 Task: select a rule when a card is added to list & web app development" by anyone .""
Action: Mouse moved to (1092, 86)
Screenshot: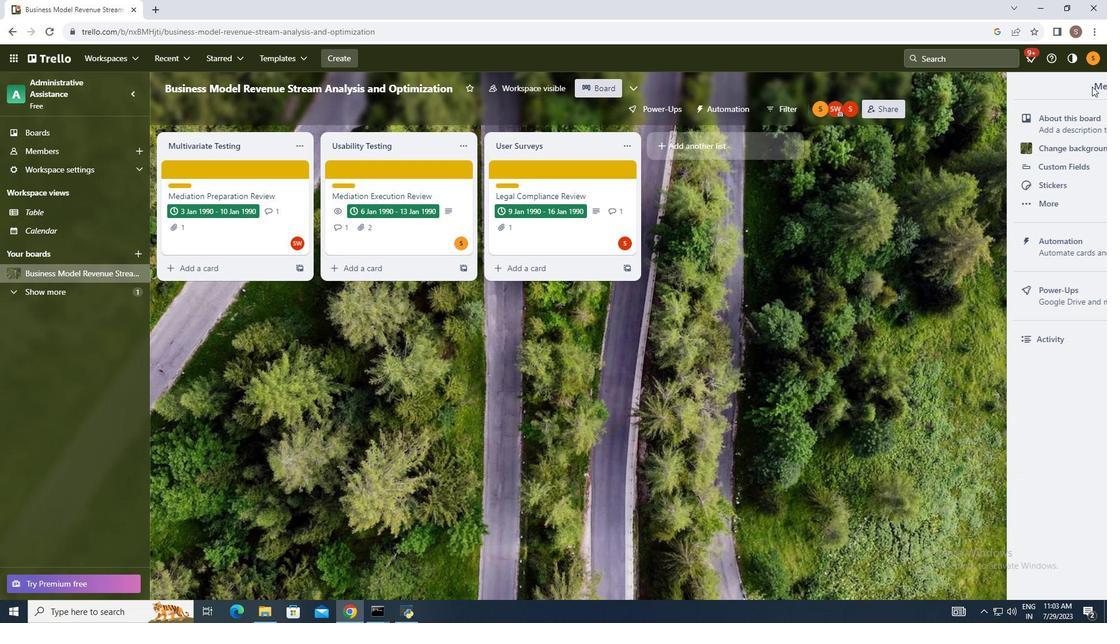 
Action: Mouse pressed left at (1092, 86)
Screenshot: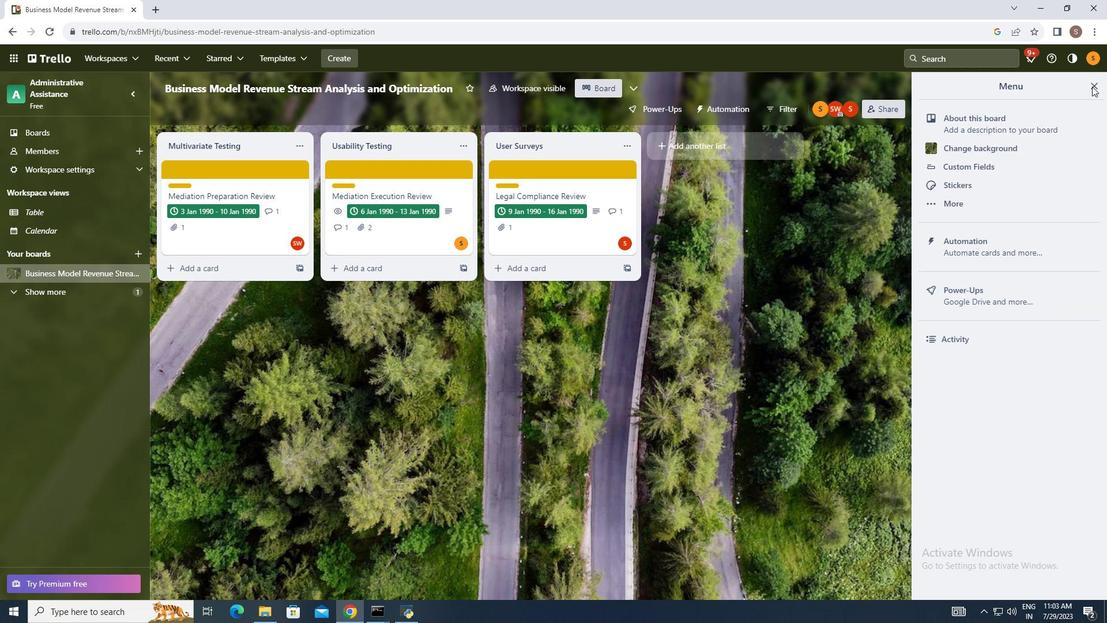 
Action: Mouse moved to (991, 240)
Screenshot: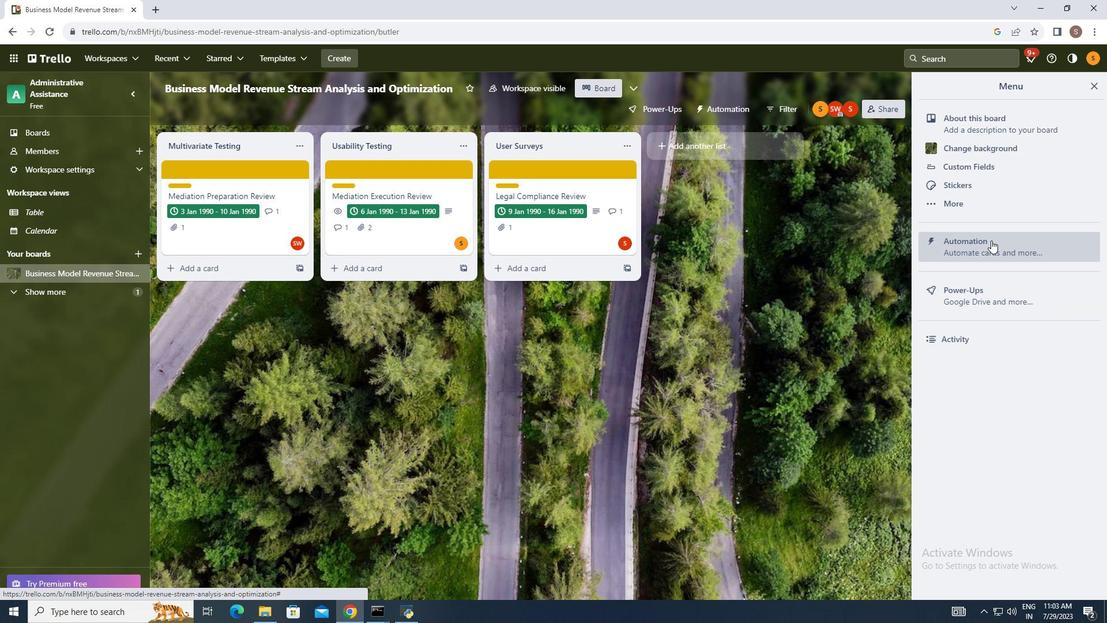 
Action: Mouse pressed left at (991, 240)
Screenshot: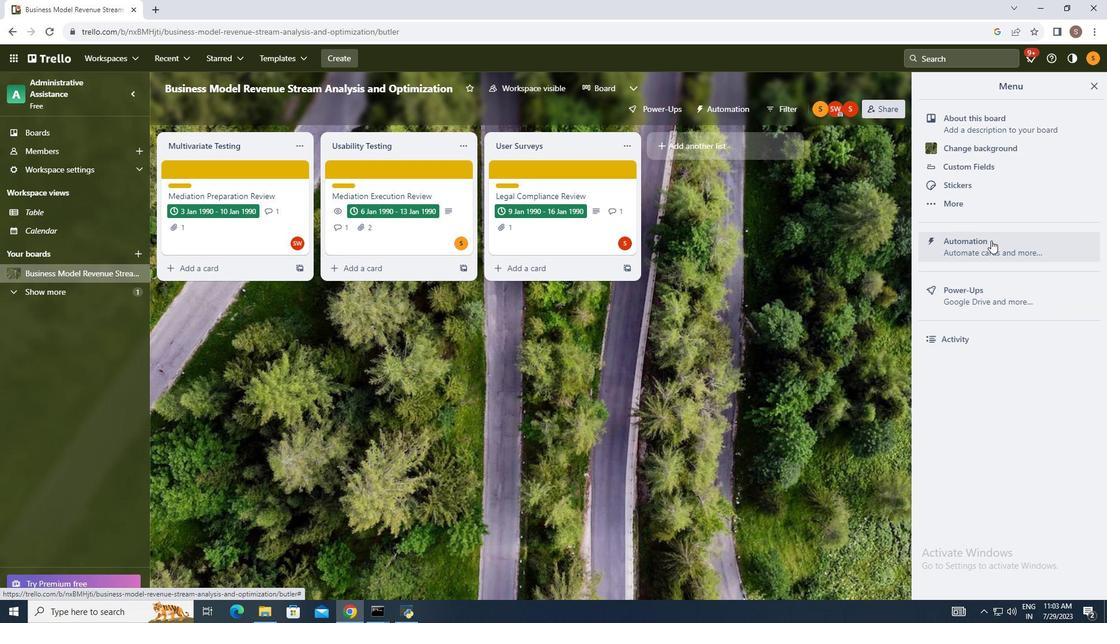 
Action: Mouse moved to (205, 216)
Screenshot: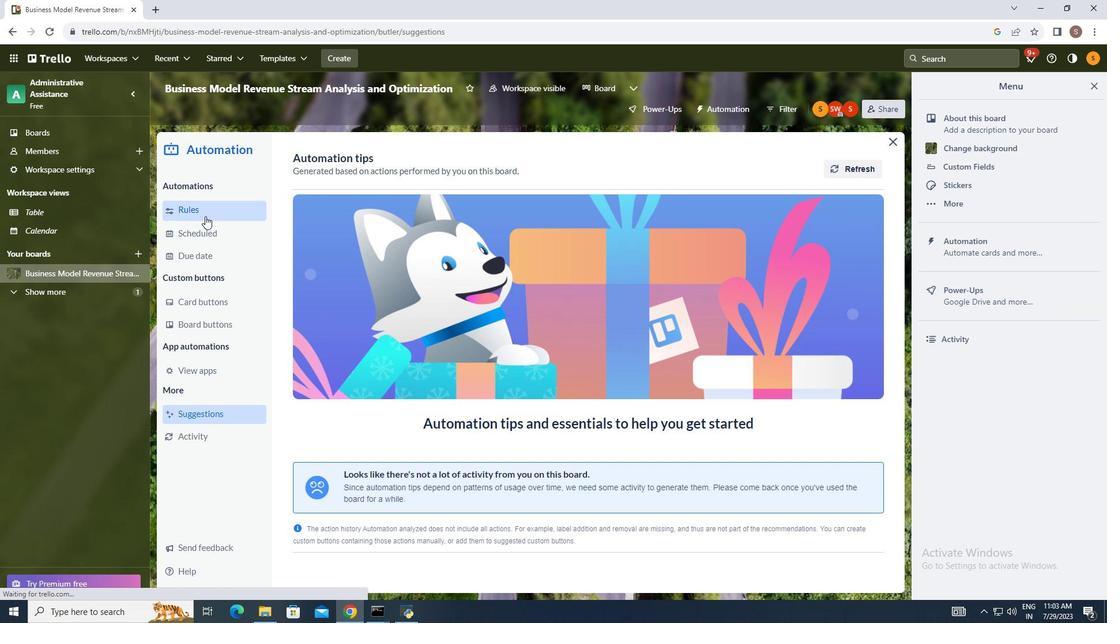 
Action: Mouse pressed left at (205, 216)
Screenshot: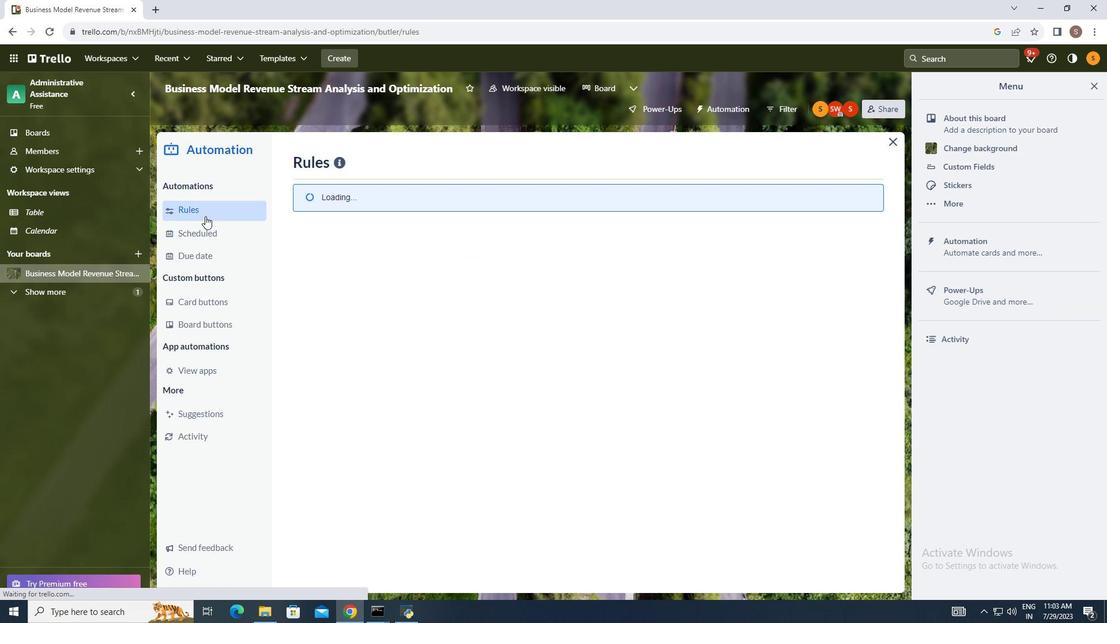 
Action: Mouse moved to (764, 162)
Screenshot: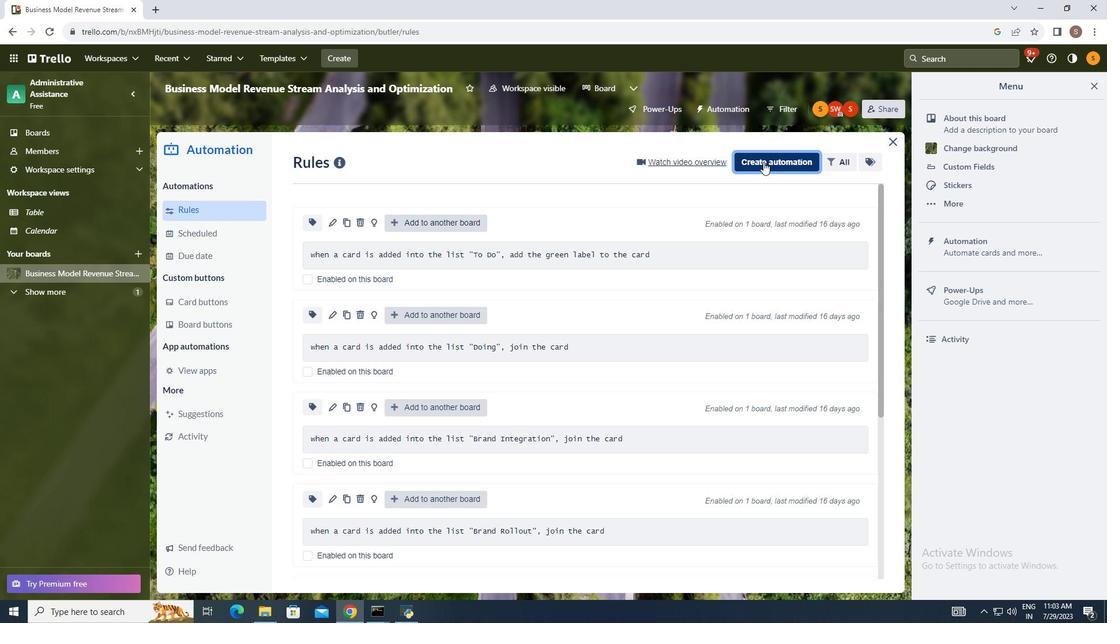 
Action: Mouse pressed left at (764, 162)
Screenshot: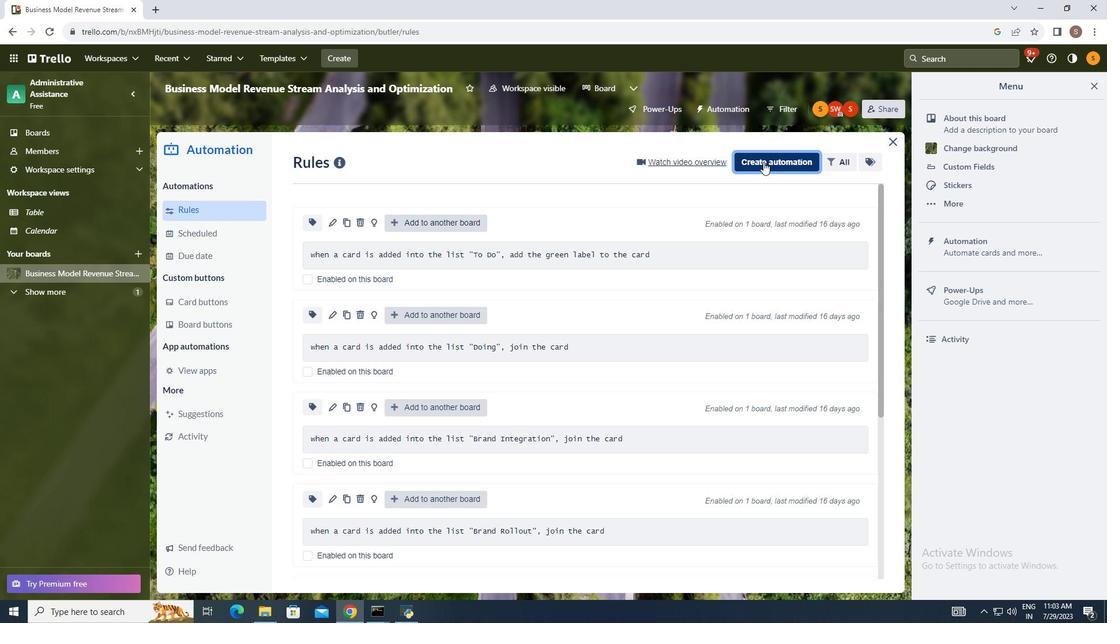 
Action: Mouse moved to (588, 270)
Screenshot: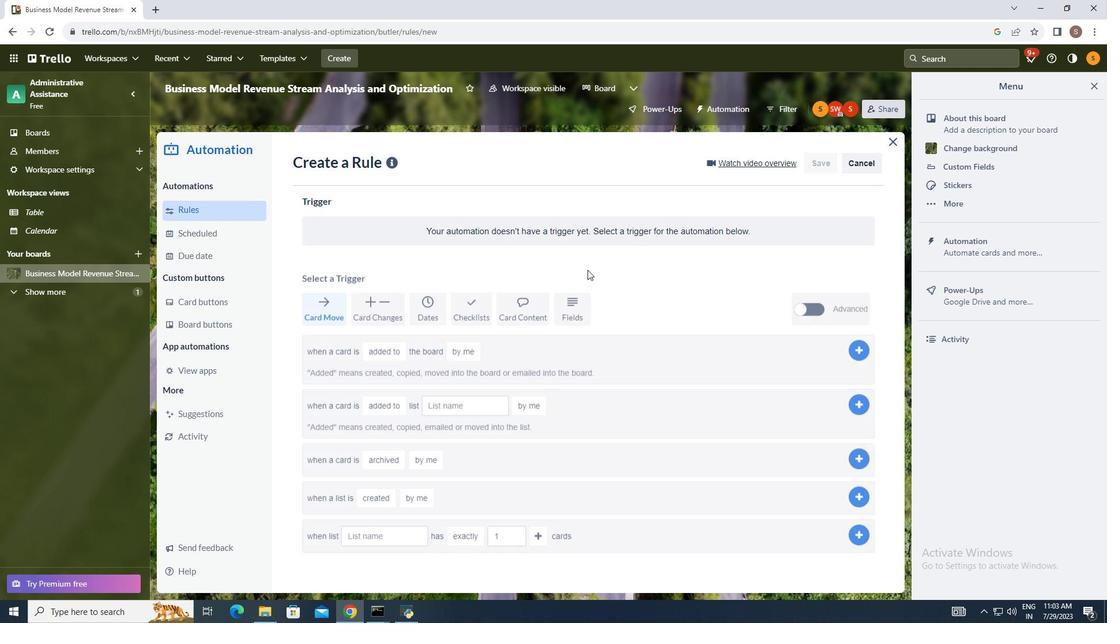 
Action: Mouse pressed left at (588, 270)
Screenshot: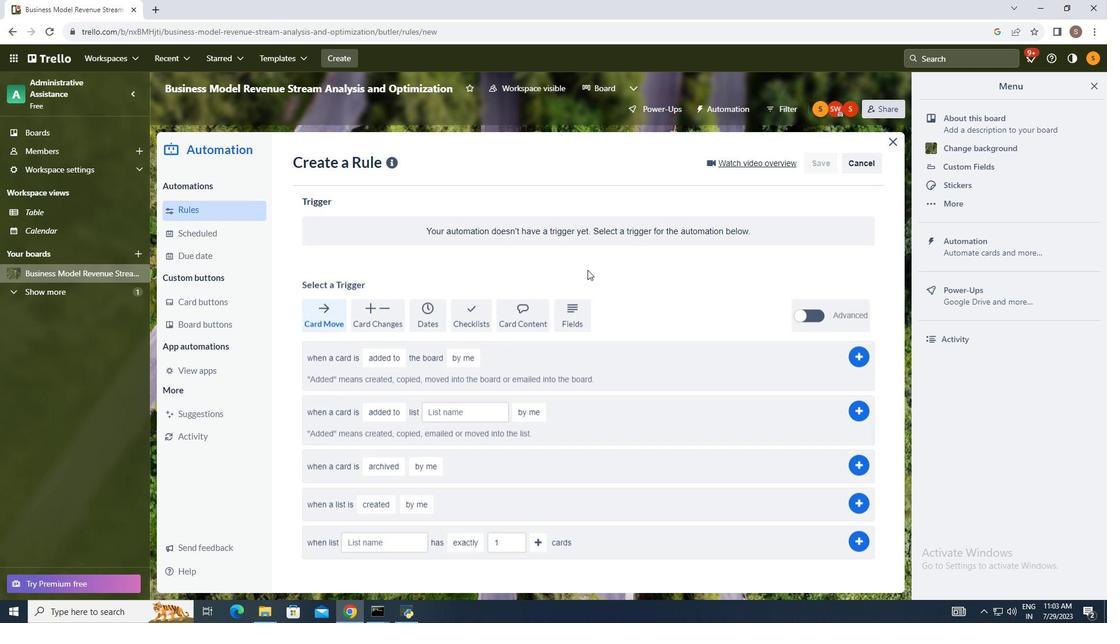
Action: Mouse moved to (377, 408)
Screenshot: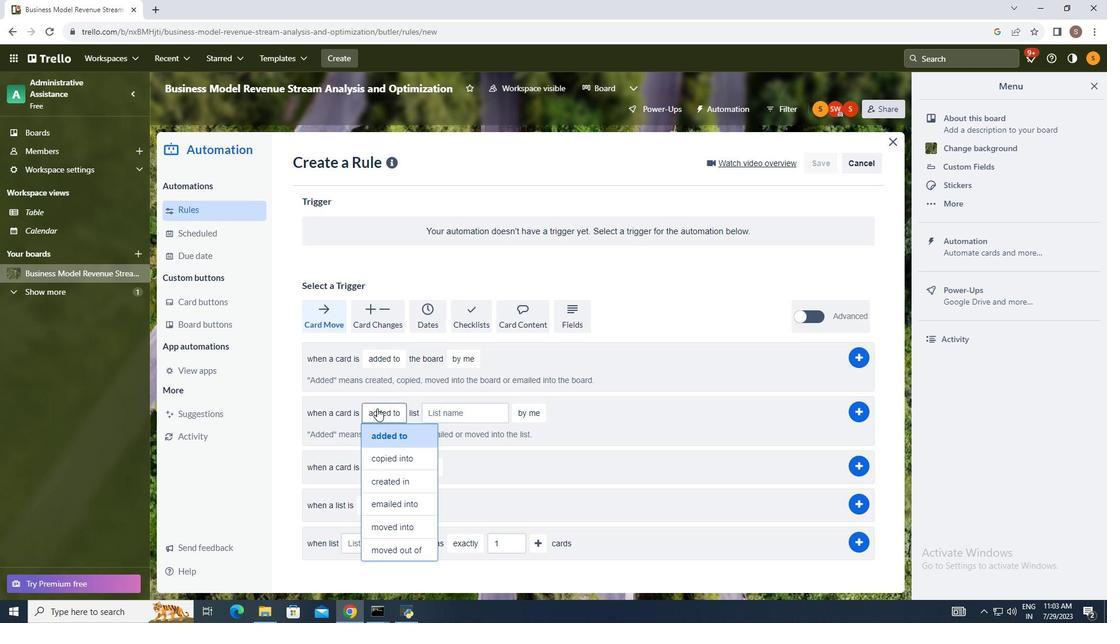 
Action: Mouse pressed left at (377, 408)
Screenshot: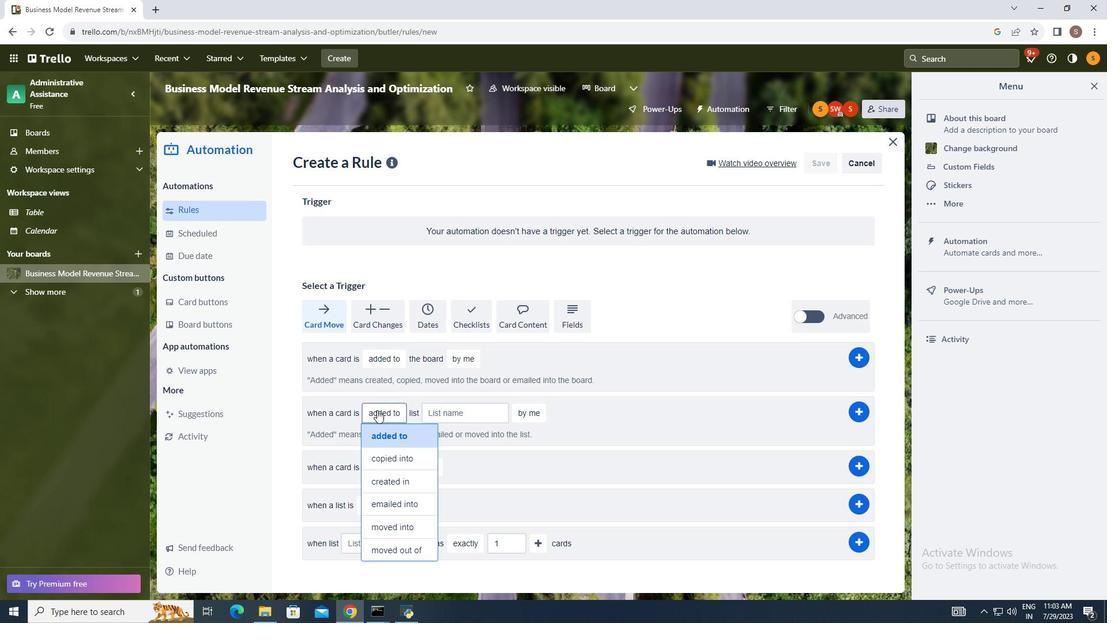 
Action: Mouse moved to (385, 431)
Screenshot: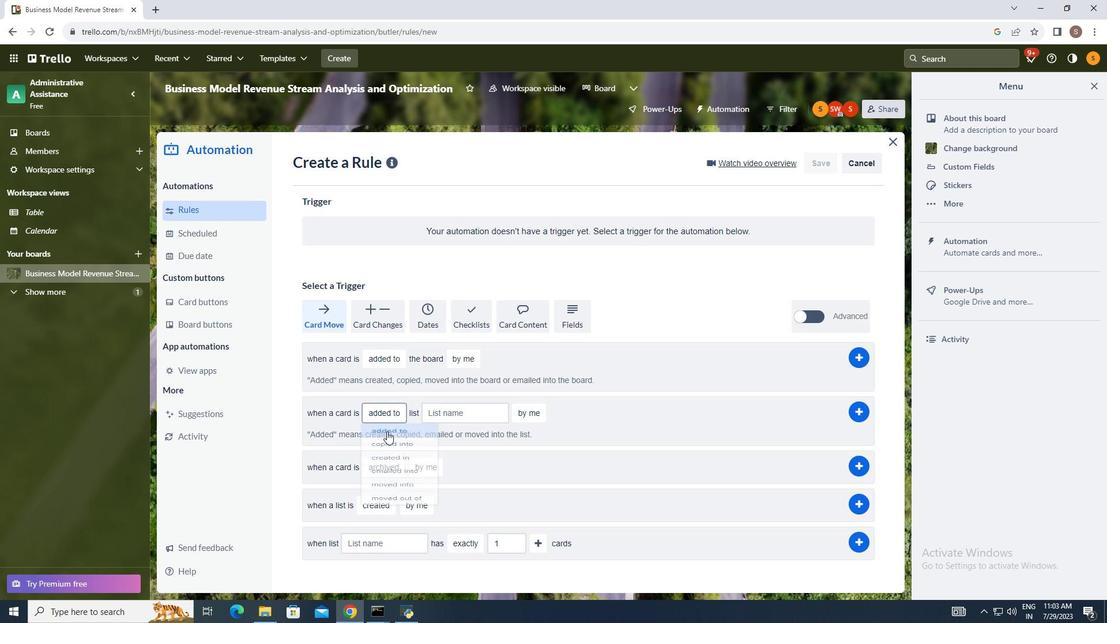 
Action: Mouse pressed left at (385, 431)
Screenshot: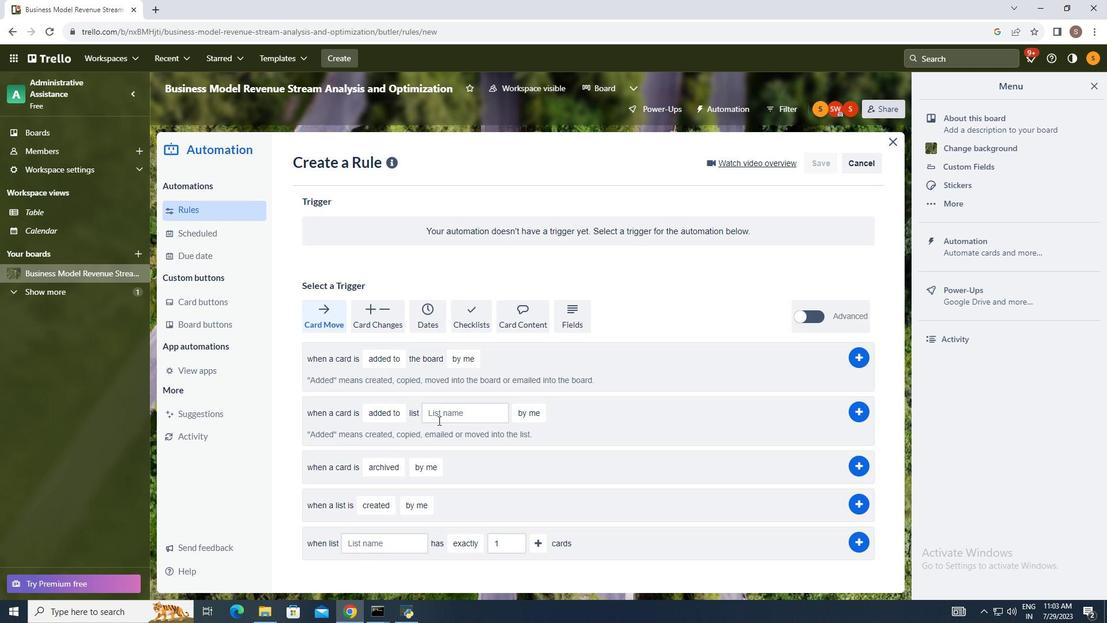 
Action: Mouse moved to (444, 414)
Screenshot: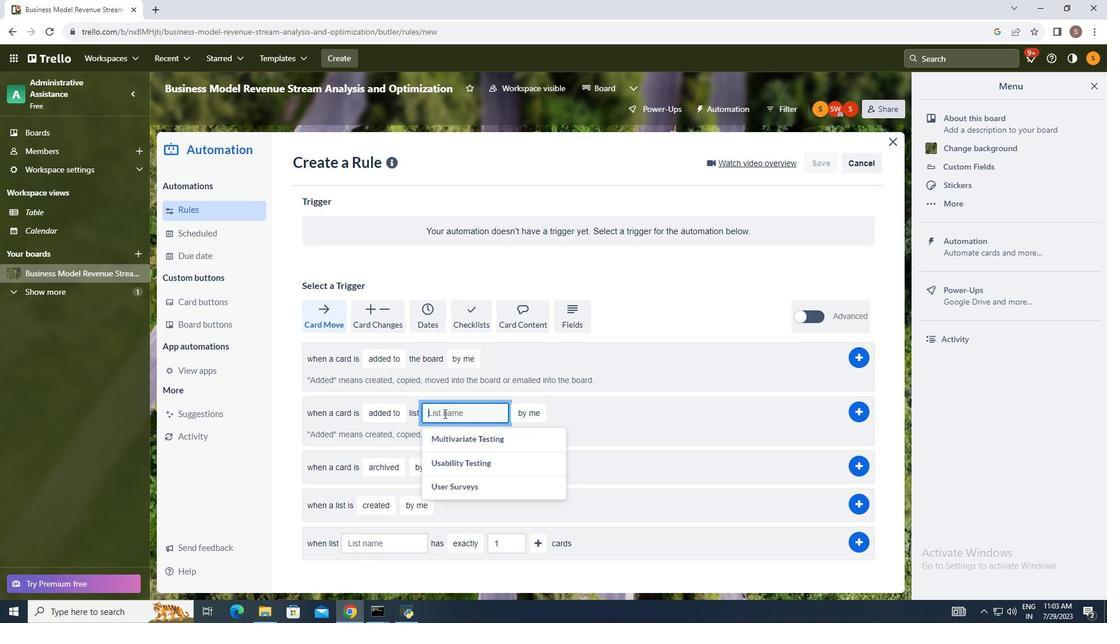 
Action: Mouse pressed left at (444, 414)
Screenshot: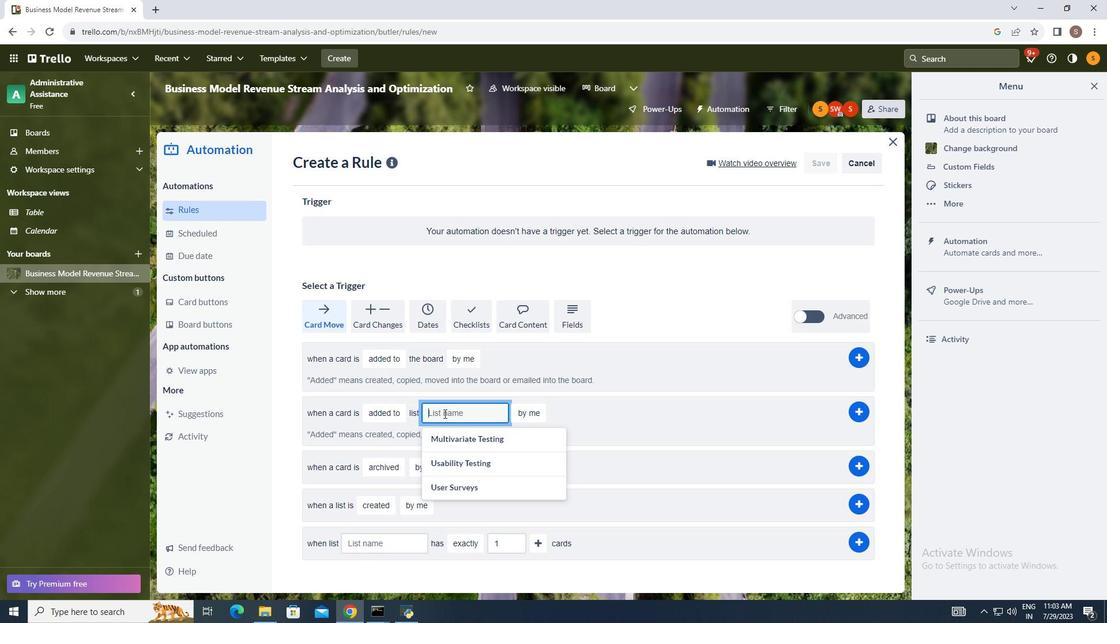 
Action: Mouse moved to (346, 372)
Screenshot: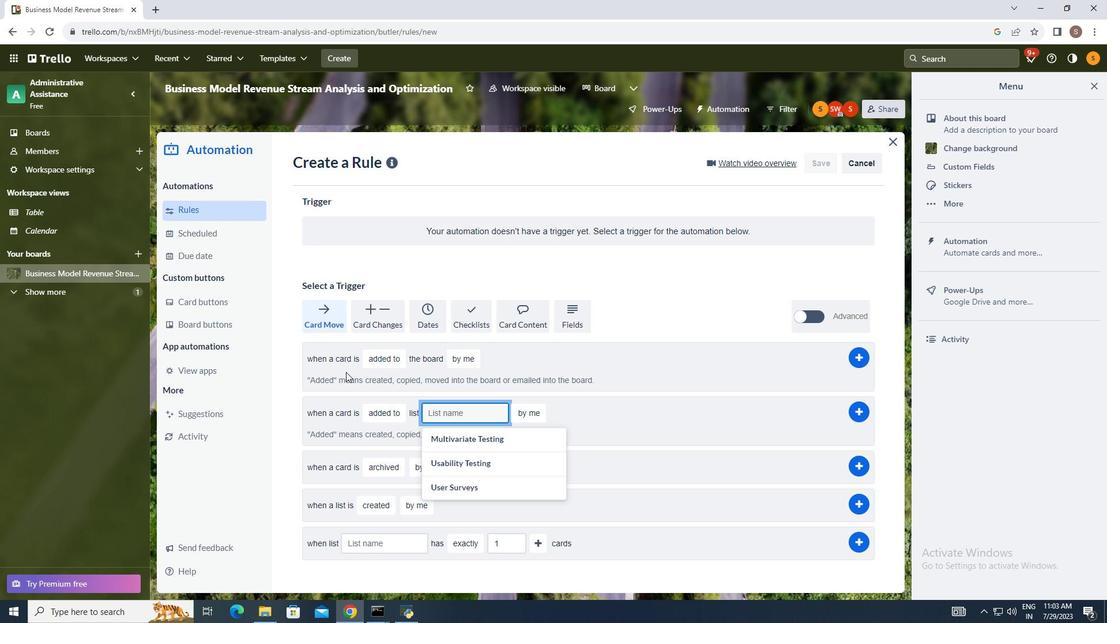 
Action: Key pressed web<Key.space>app<Key.space>development
Screenshot: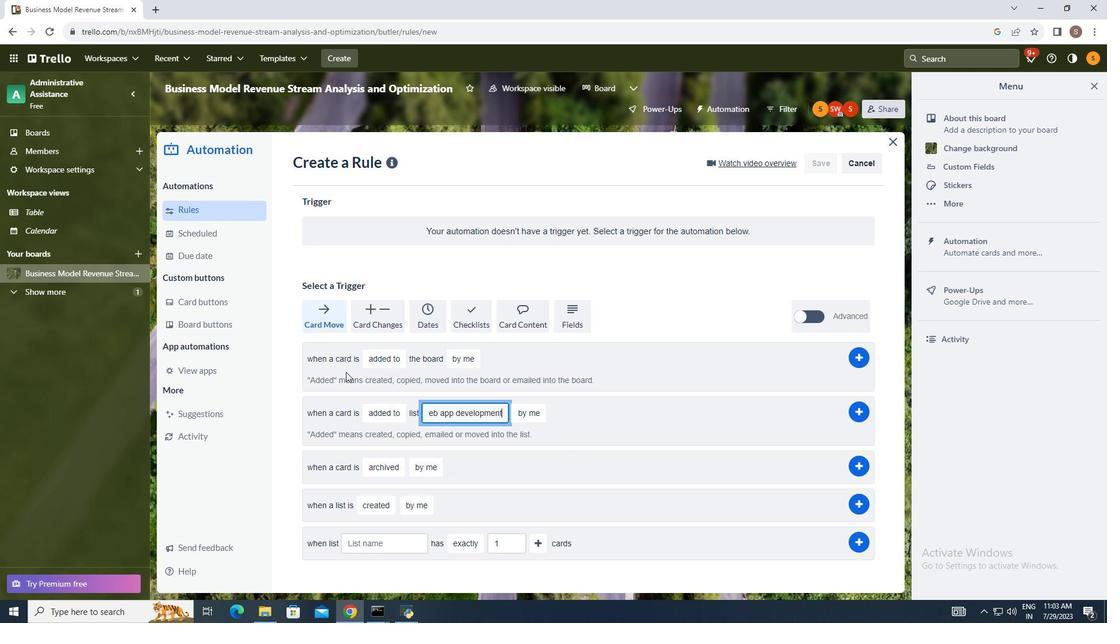 
Action: Mouse moved to (542, 416)
Screenshot: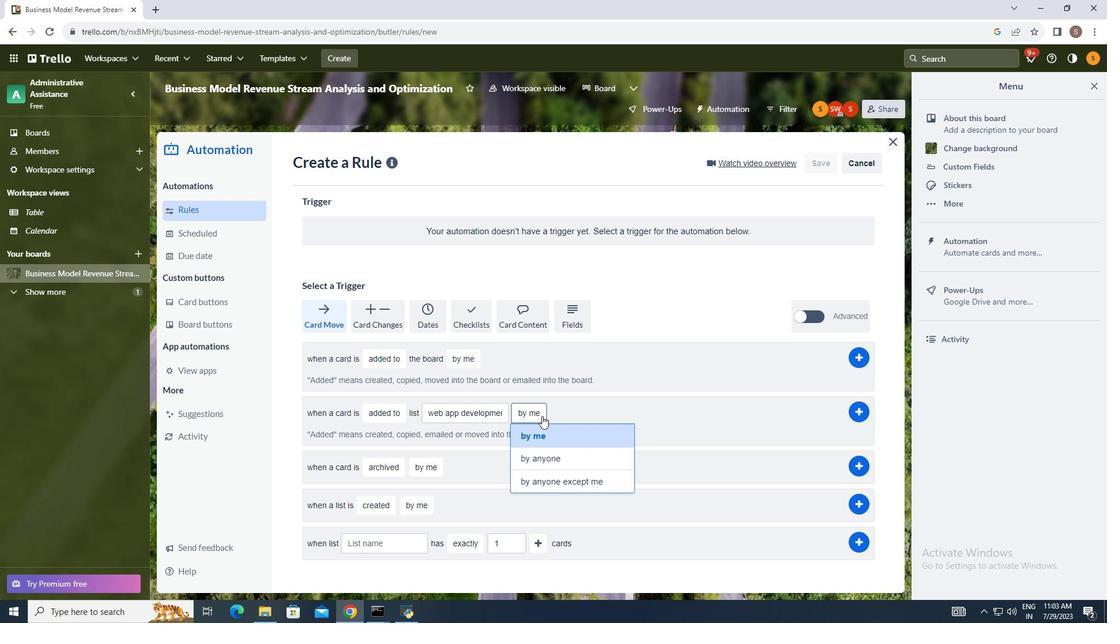 
Action: Mouse pressed left at (542, 416)
Screenshot: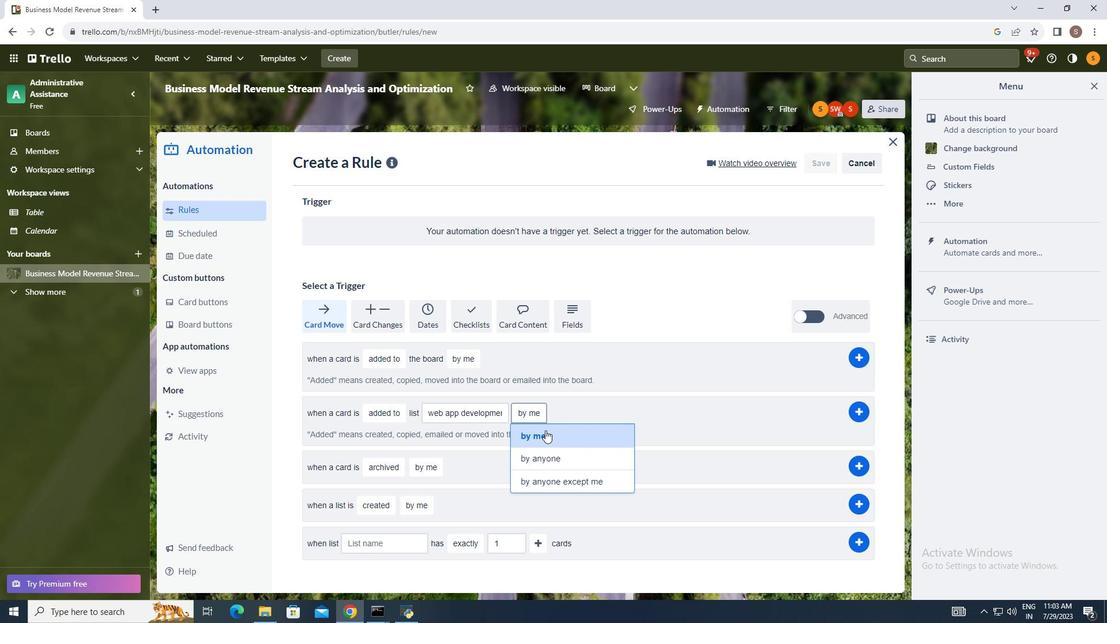 
Action: Mouse moved to (551, 455)
Screenshot: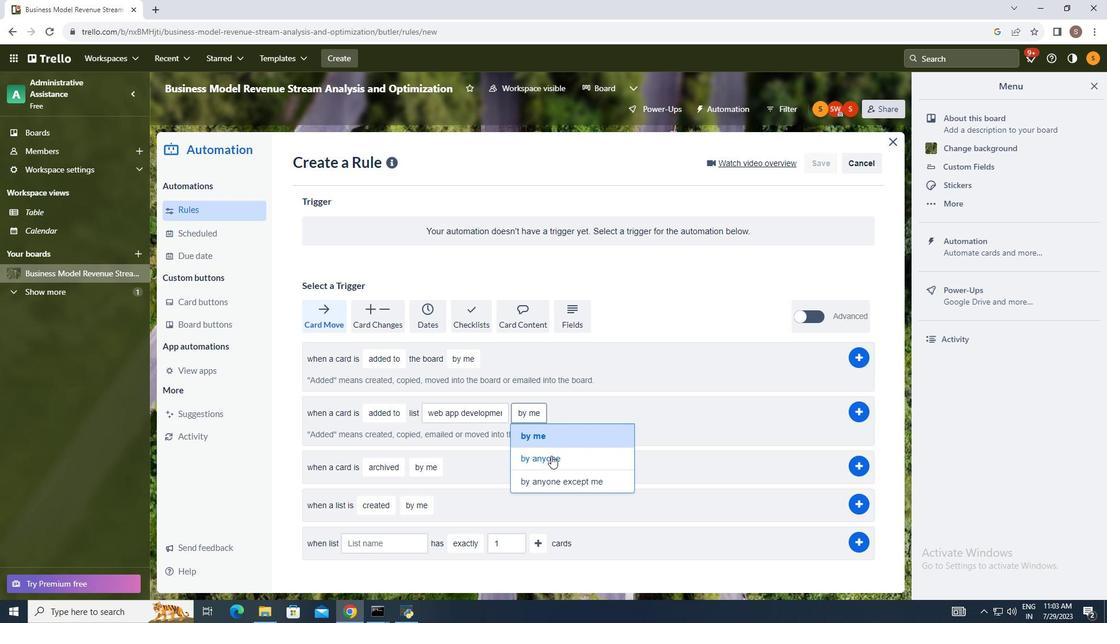 
Action: Mouse pressed left at (551, 455)
Screenshot: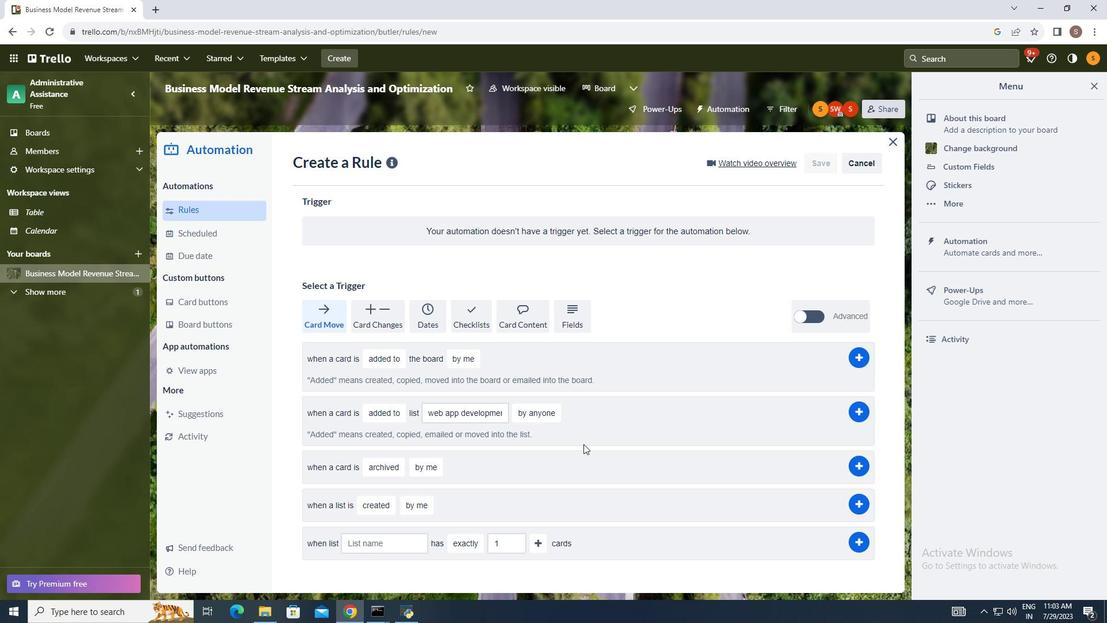 
Action: Mouse moved to (650, 378)
Screenshot: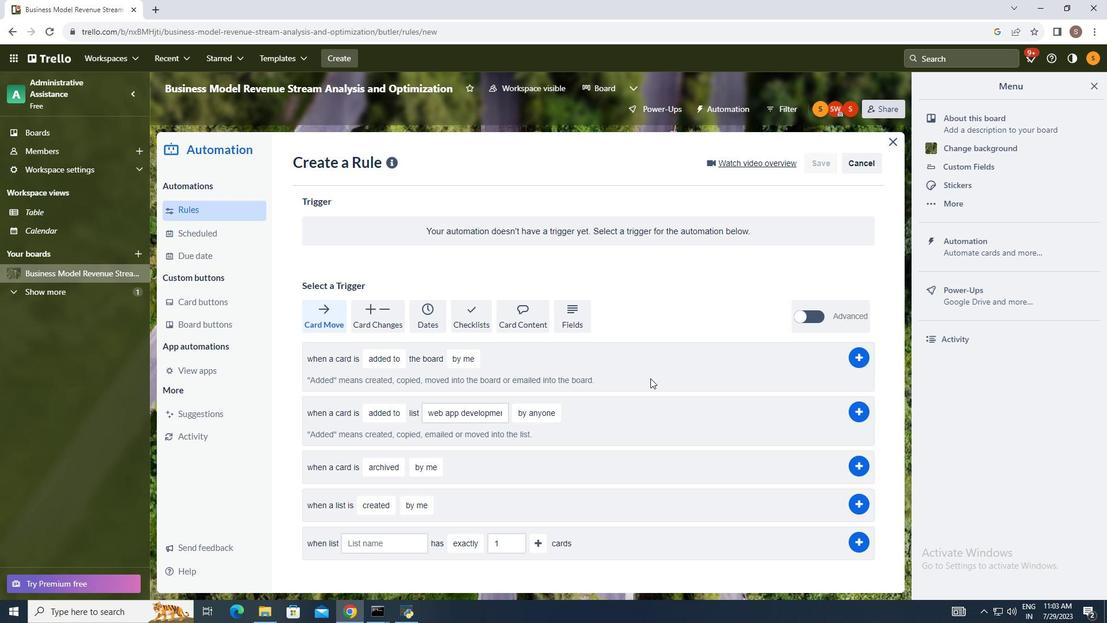 
